 Task: Go to notification settings and select comments for you.
Action: Mouse moved to (196, 73)
Screenshot: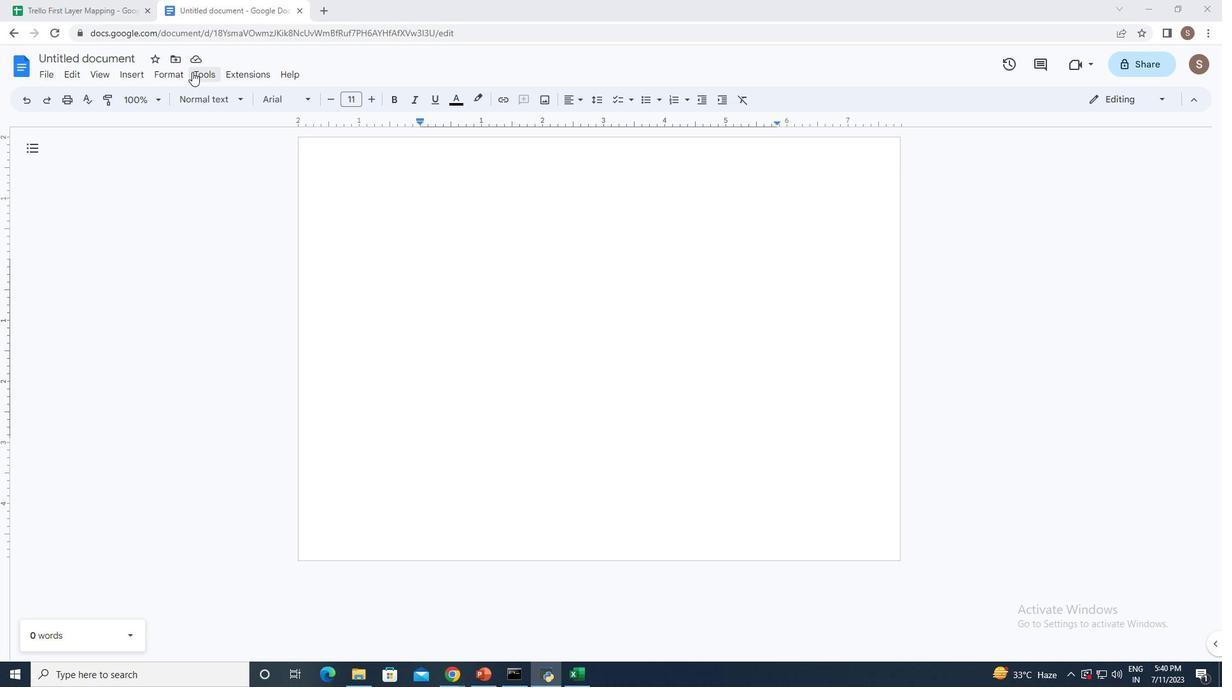 
Action: Mouse pressed left at (196, 73)
Screenshot: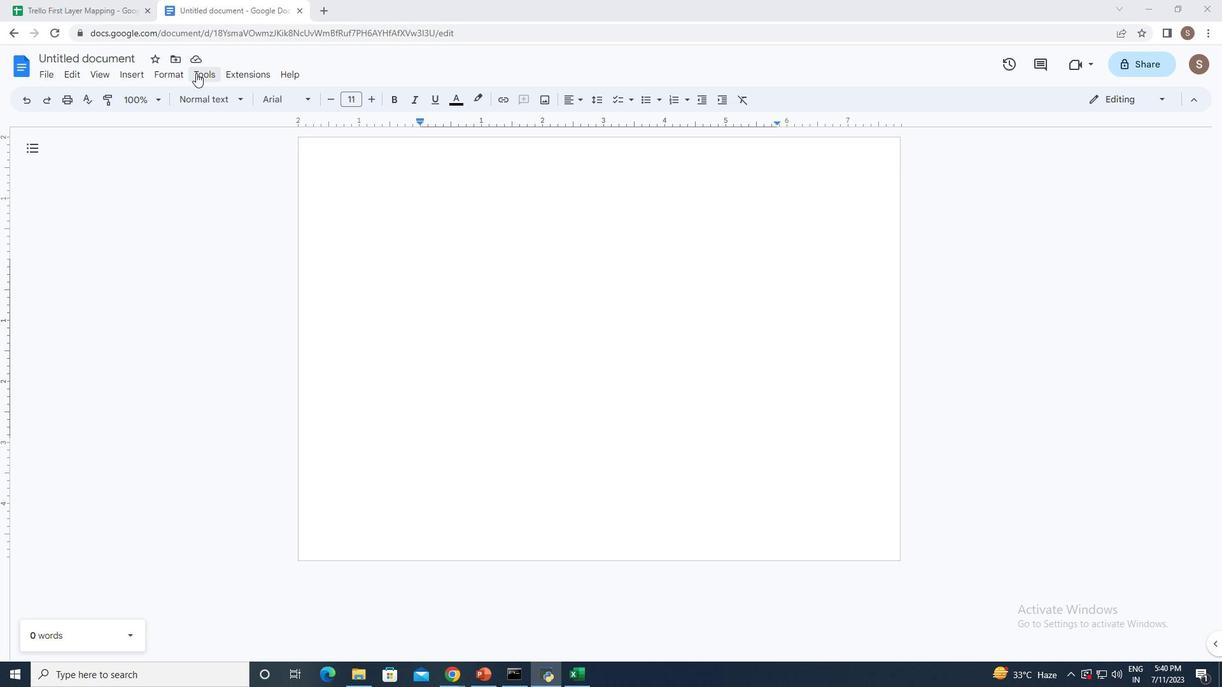 
Action: Mouse moved to (248, 361)
Screenshot: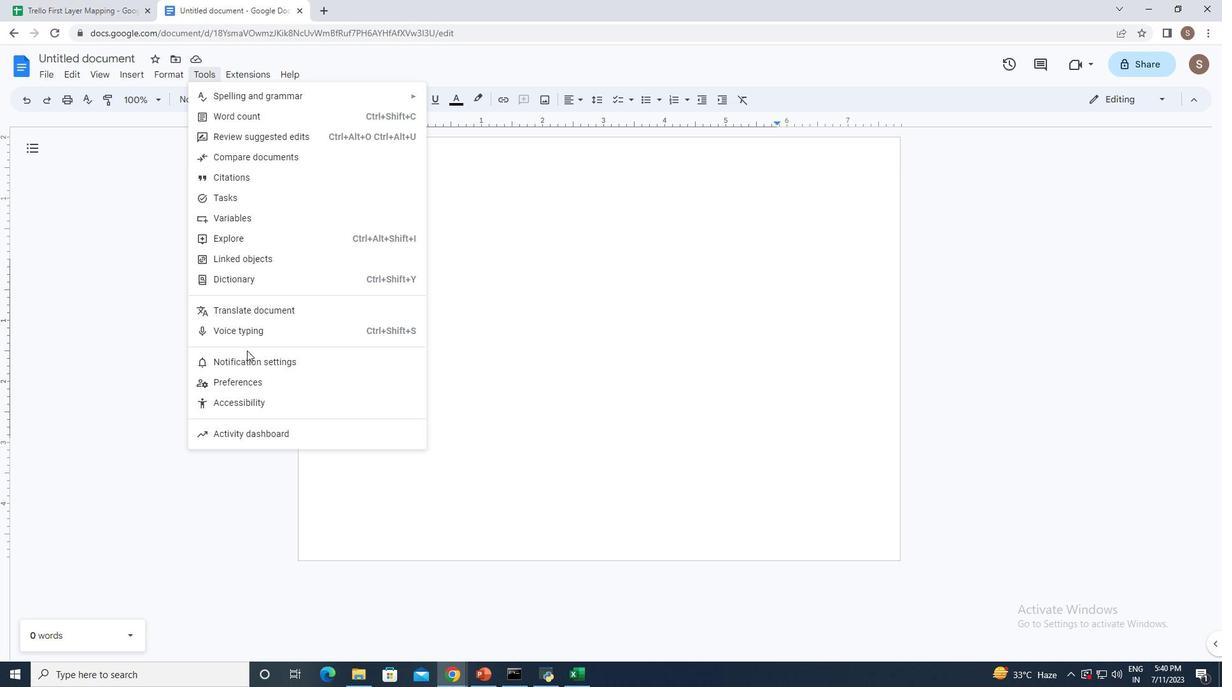 
Action: Mouse pressed left at (248, 361)
Screenshot: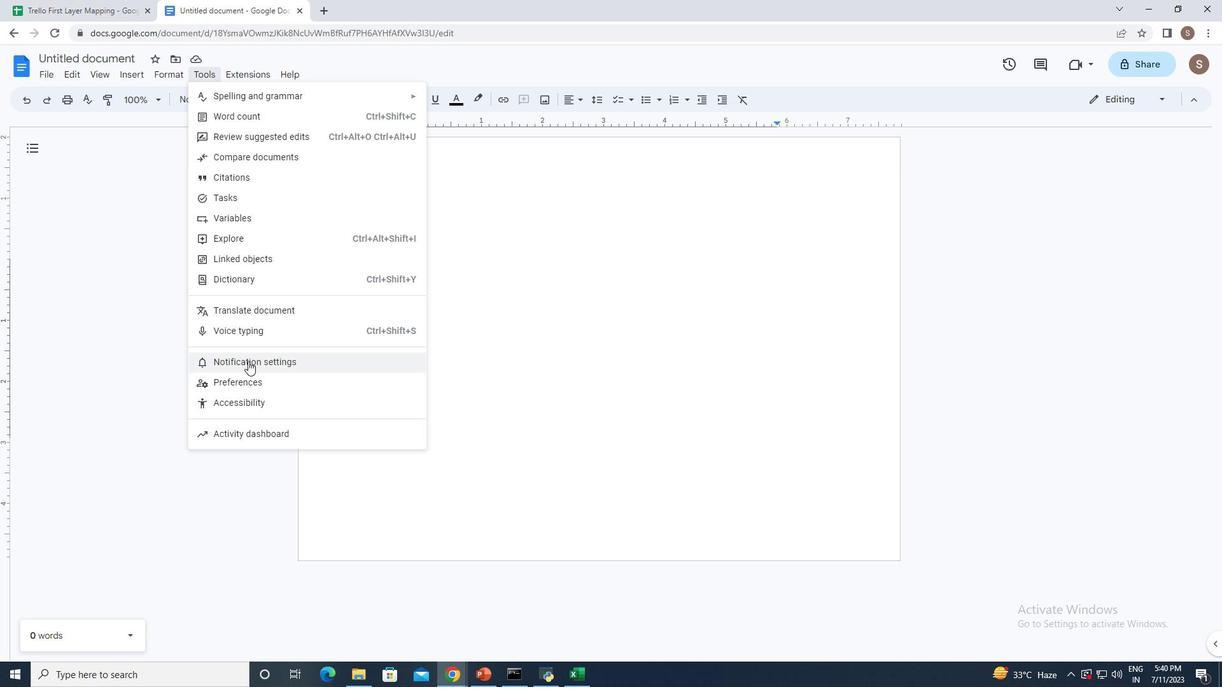 
Action: Mouse moved to (513, 287)
Screenshot: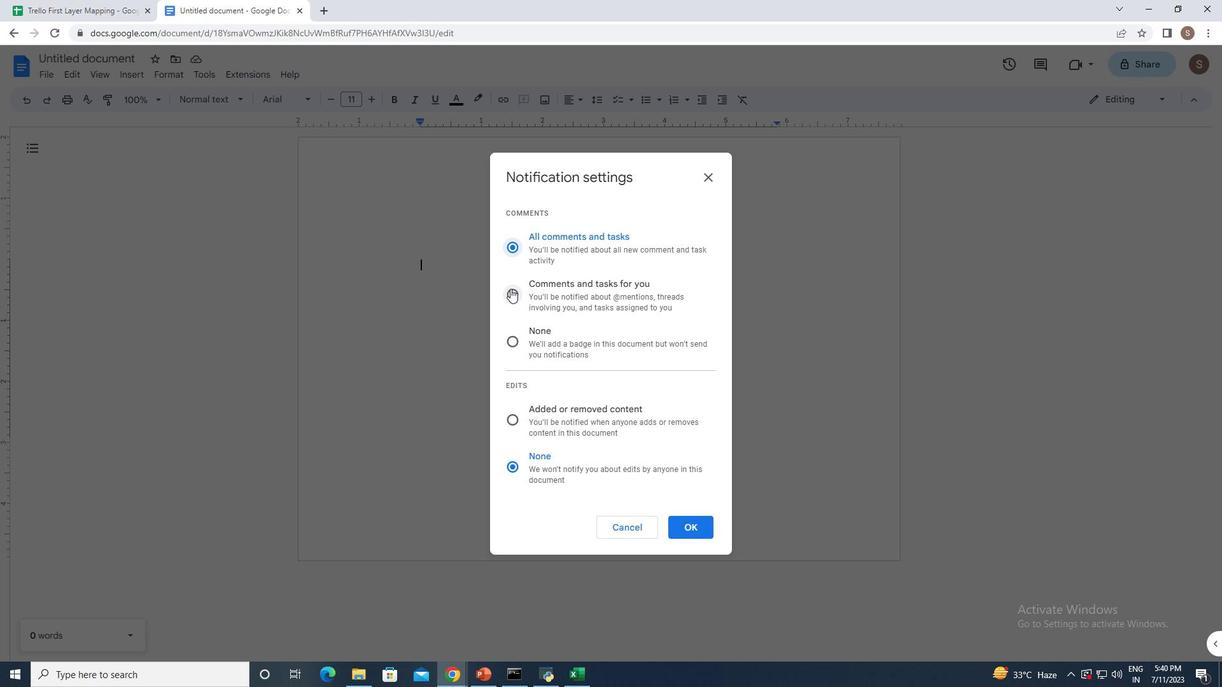 
Action: Mouse pressed left at (513, 287)
Screenshot: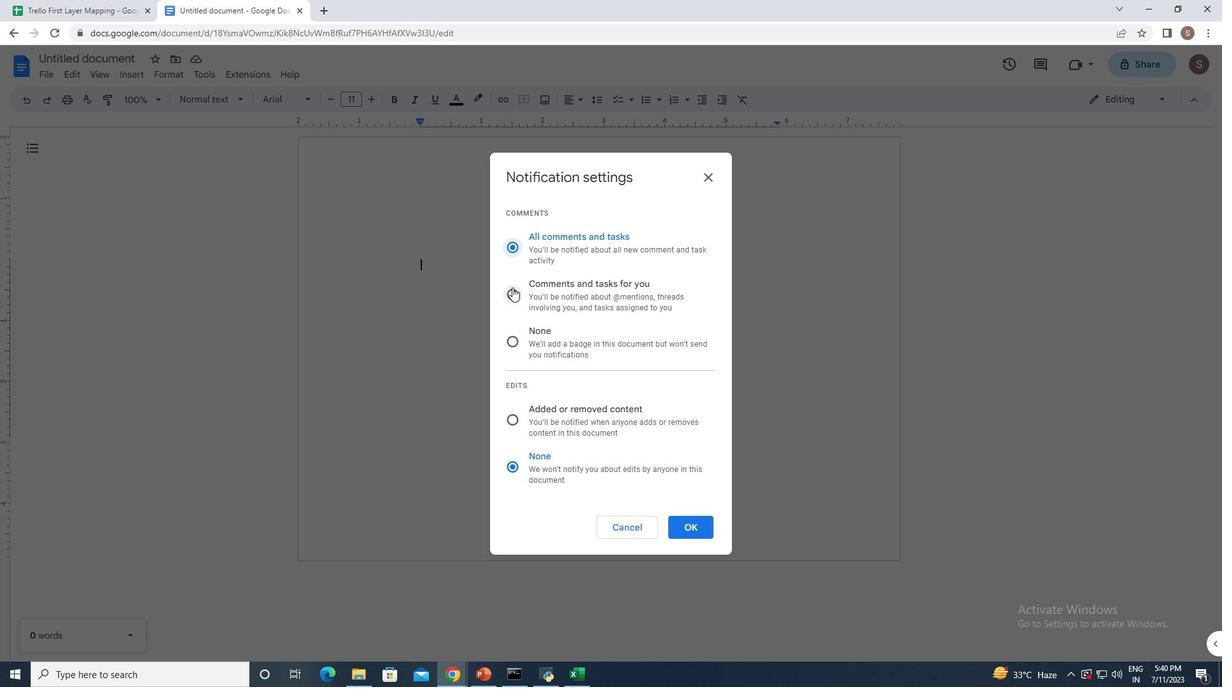 
Action: Mouse moved to (674, 528)
Screenshot: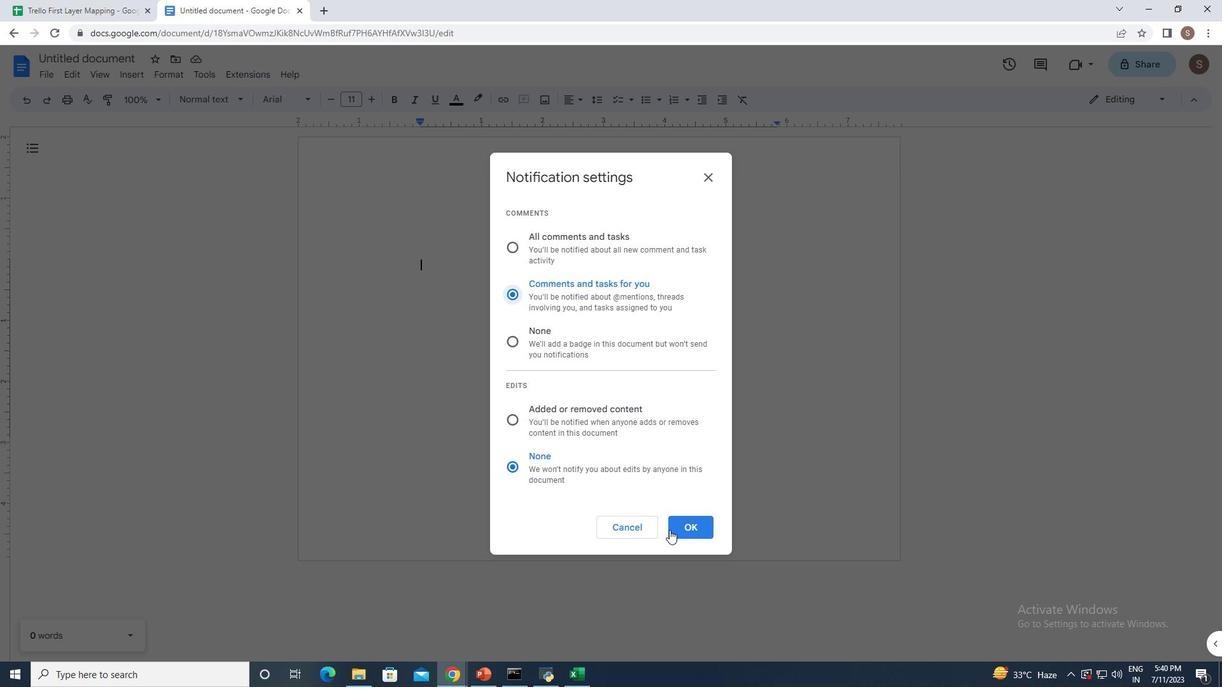 
Action: Mouse pressed left at (674, 528)
Screenshot: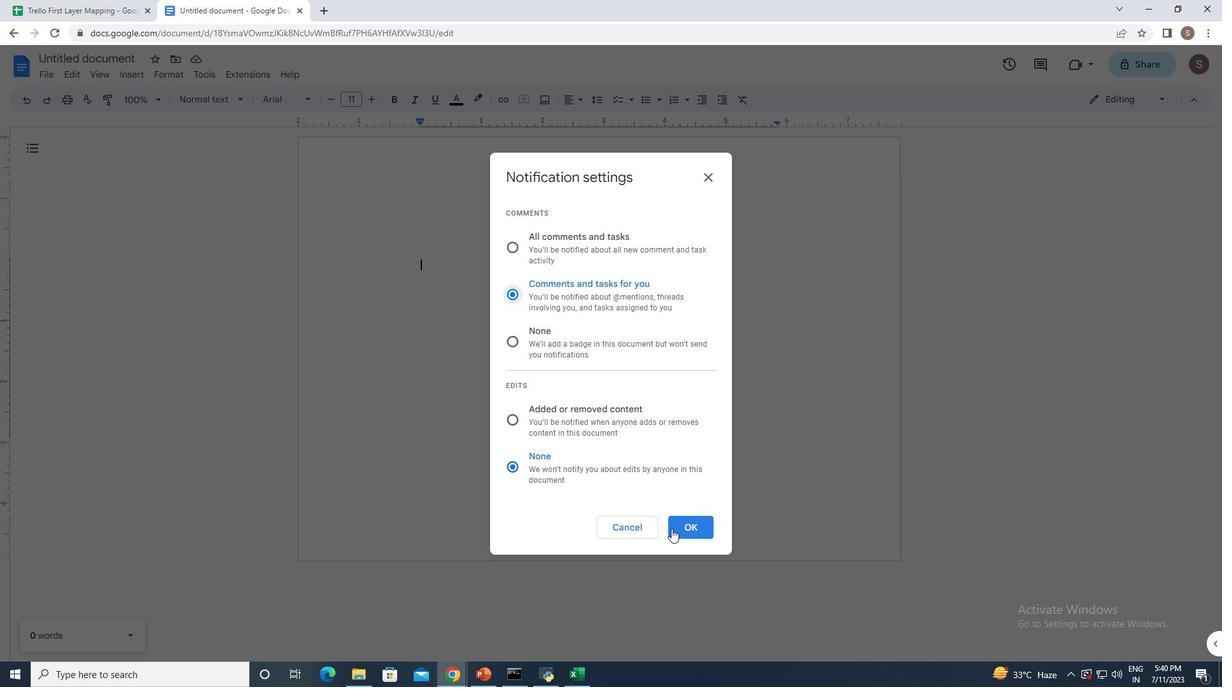 
